 Task: Select coaching & mentoring.
Action: Mouse moved to (489, 187)
Screenshot: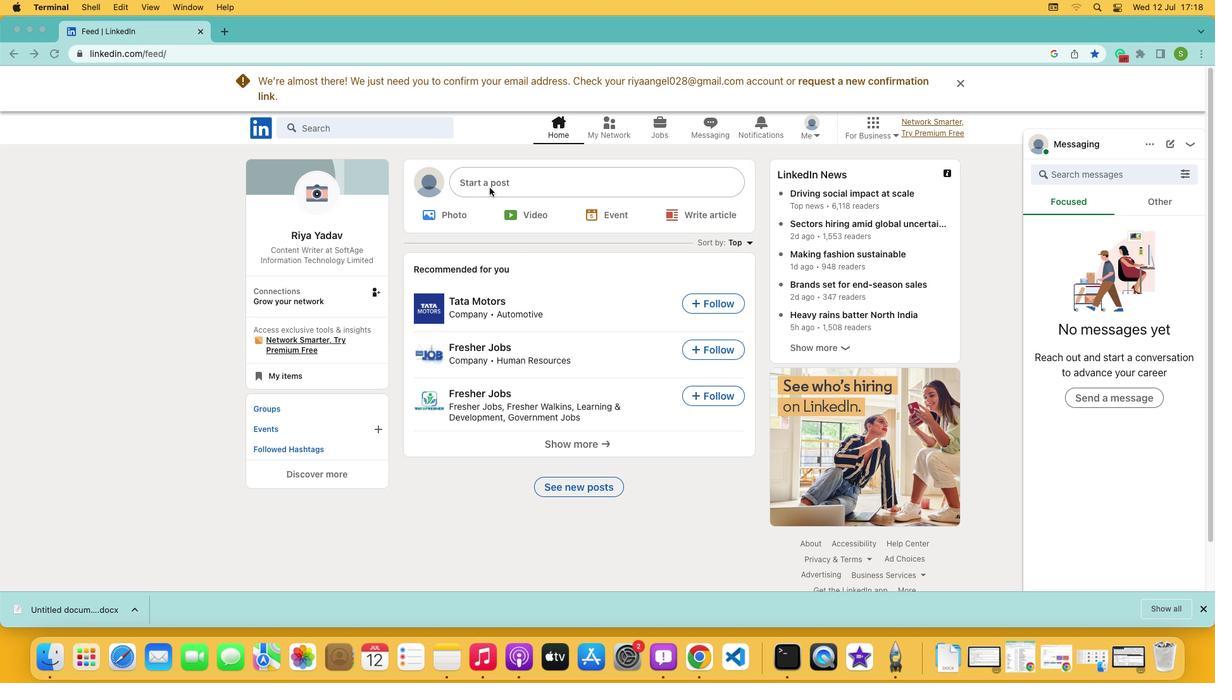 
Action: Mouse pressed left at (489, 187)
Screenshot: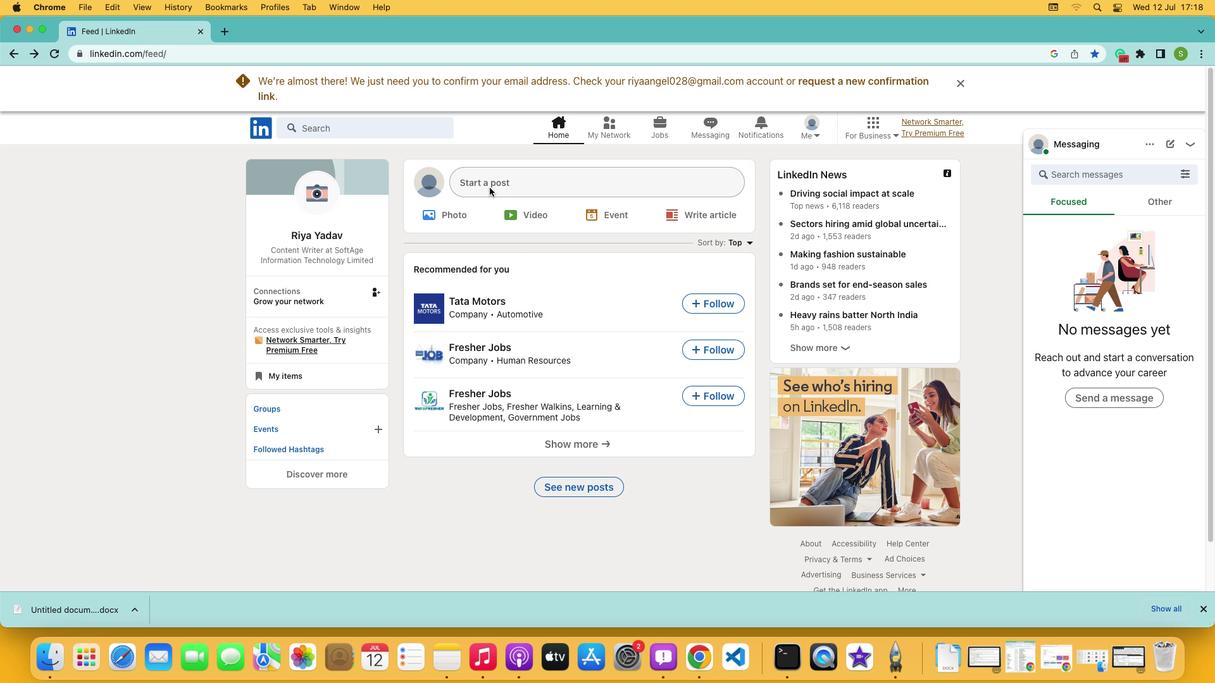
Action: Mouse pressed left at (489, 187)
Screenshot: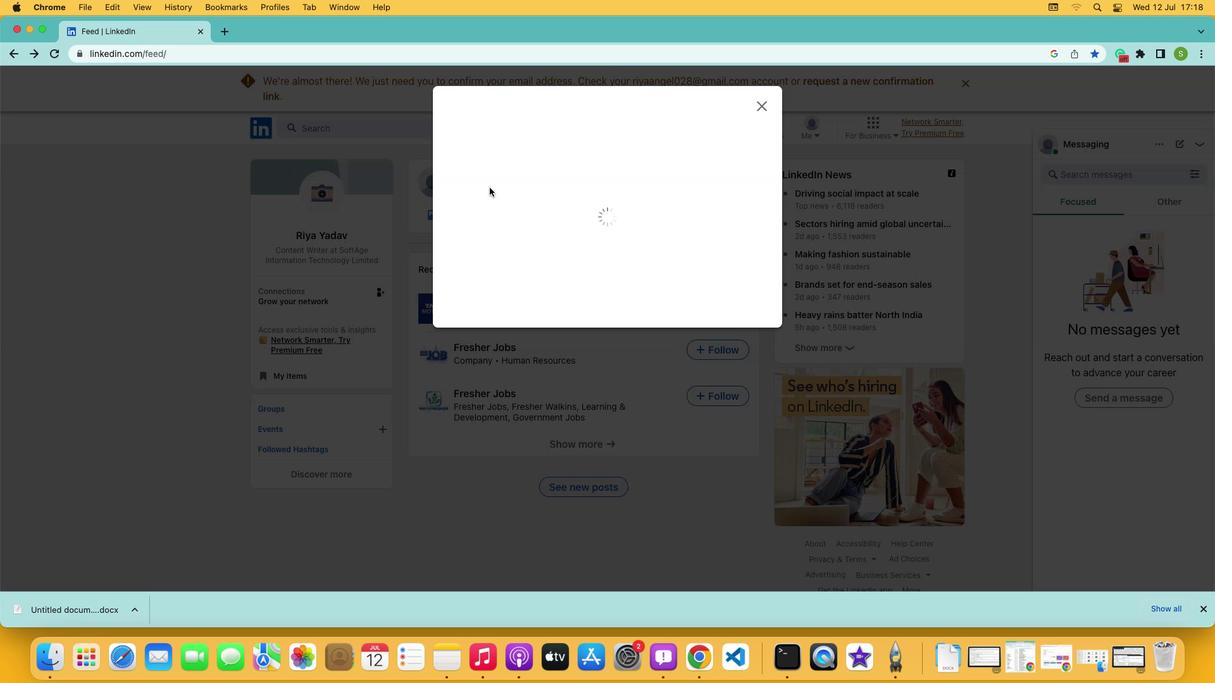 
Action: Mouse moved to (549, 384)
Screenshot: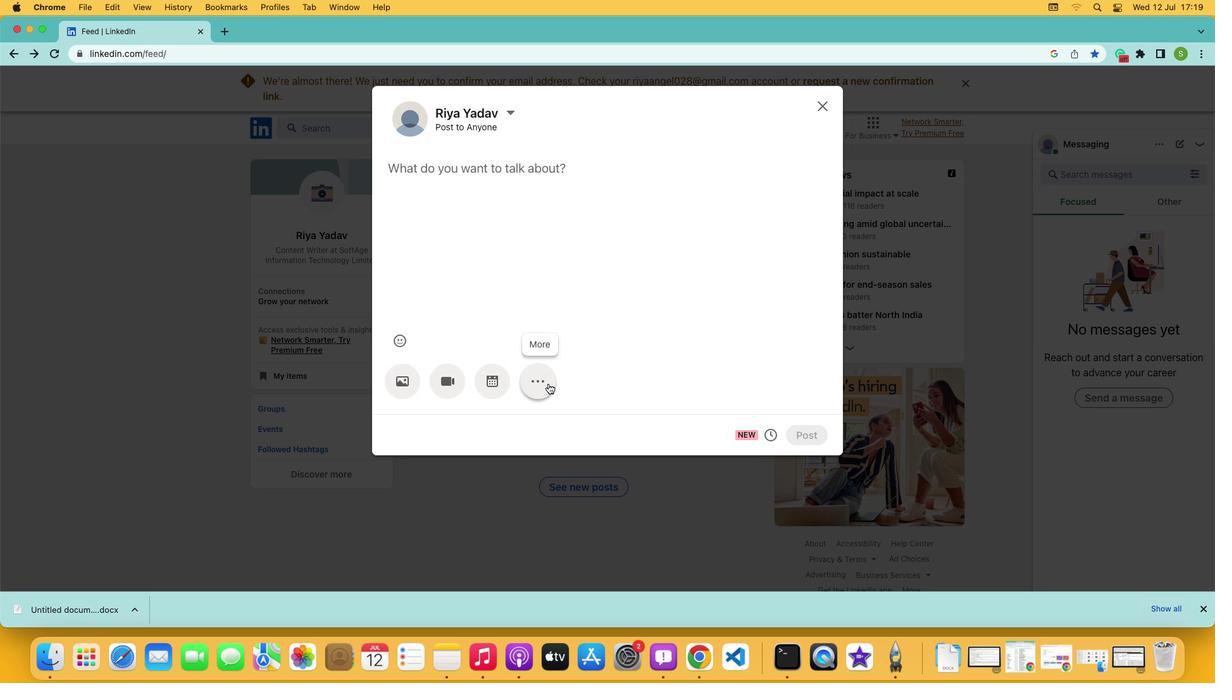 
Action: Mouse pressed left at (549, 384)
Screenshot: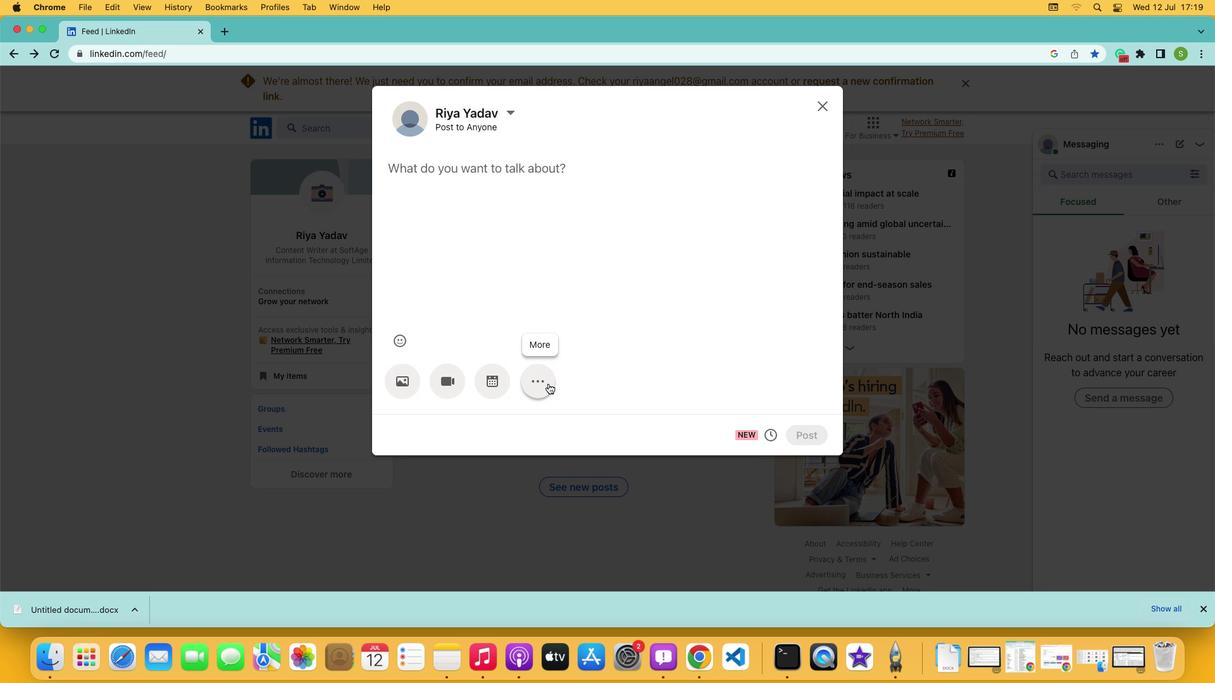
Action: Mouse moved to (711, 379)
Screenshot: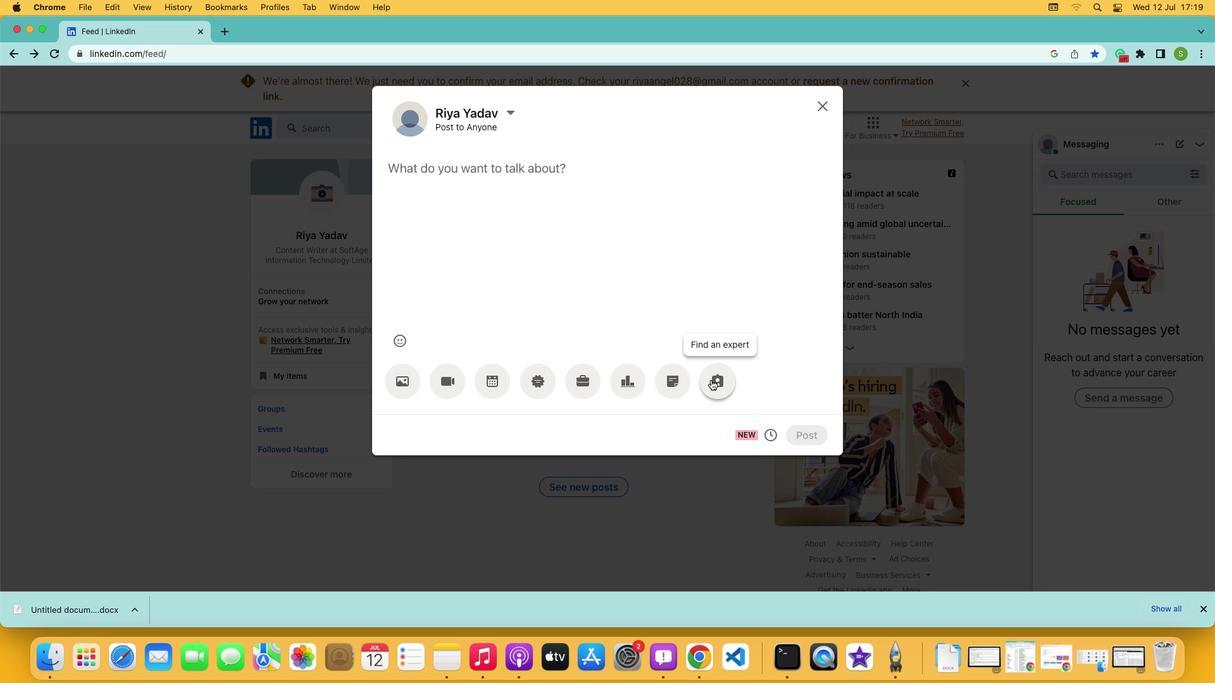 
Action: Mouse pressed left at (711, 379)
Screenshot: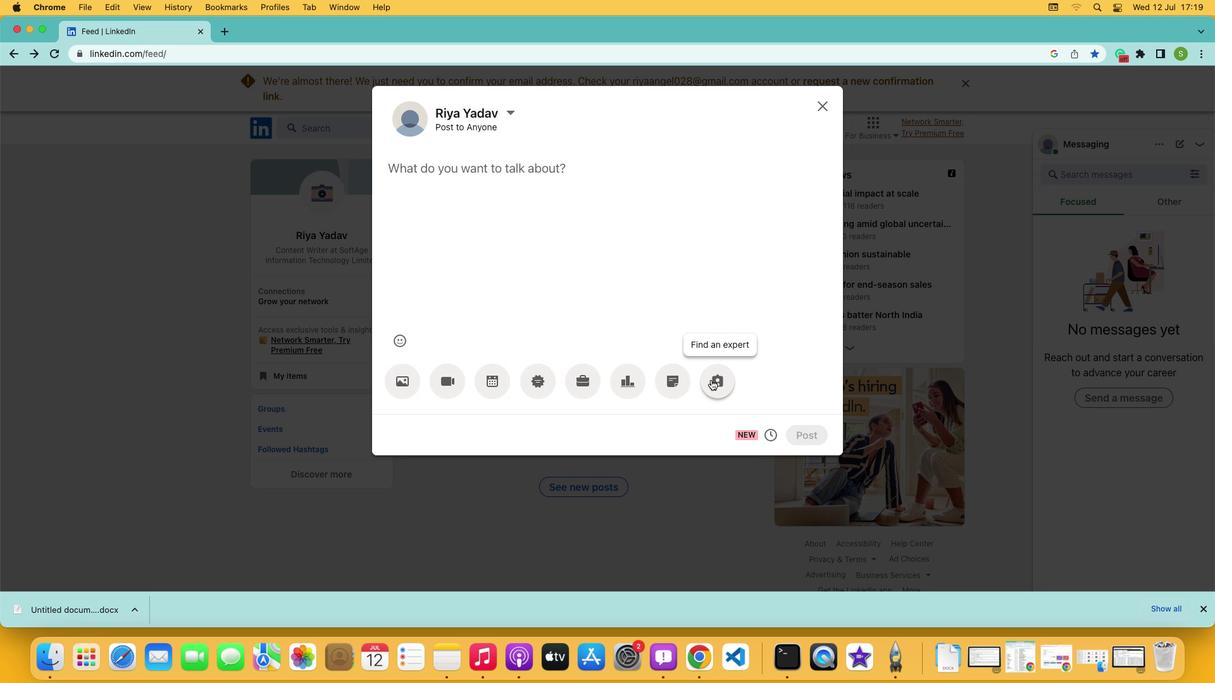 
Action: Mouse moved to (535, 191)
Screenshot: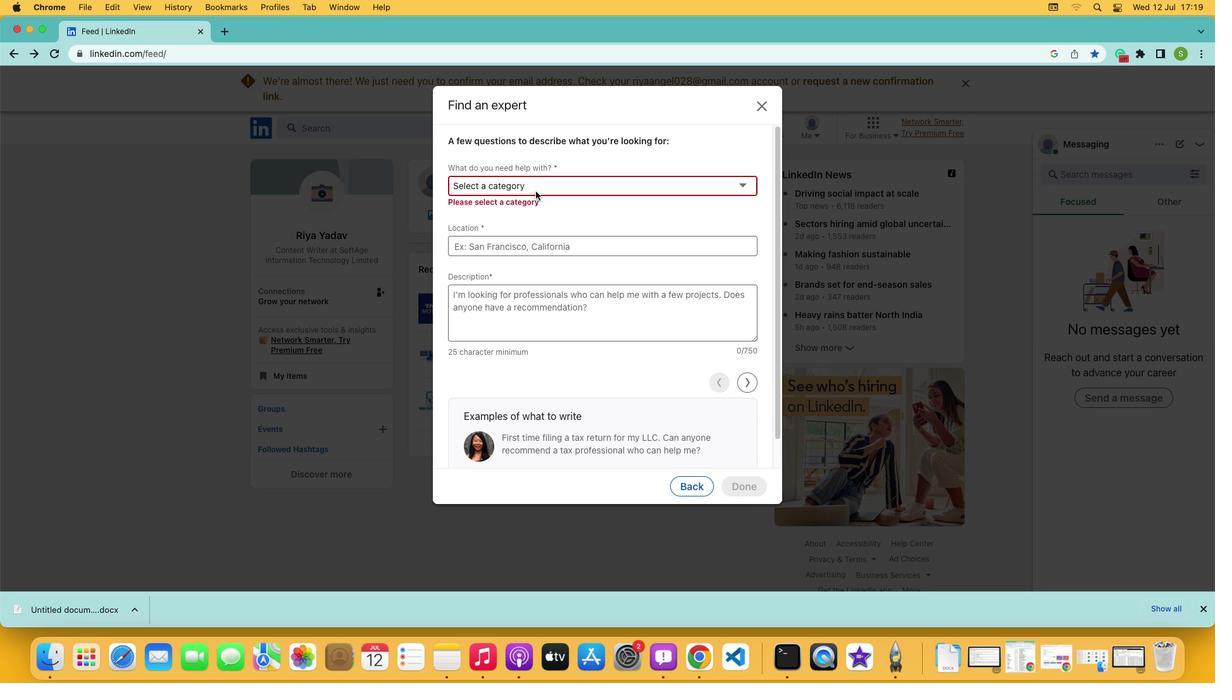 
Action: Mouse pressed left at (535, 191)
Screenshot: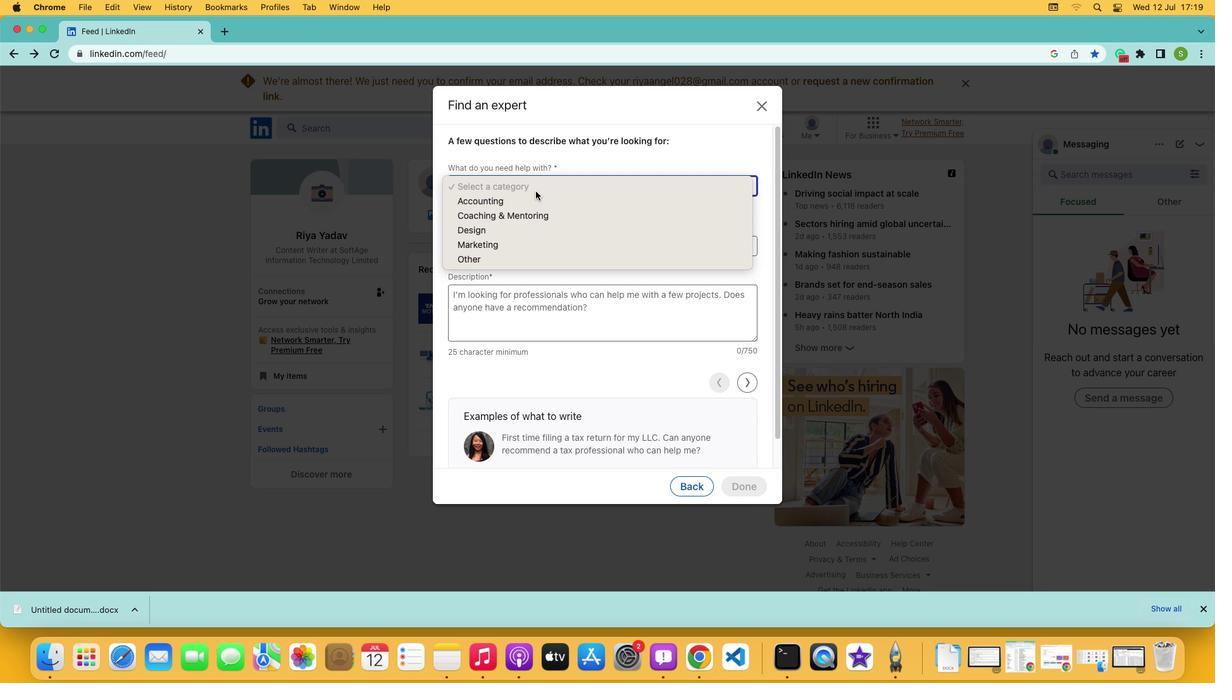 
Action: Mouse moved to (523, 220)
Screenshot: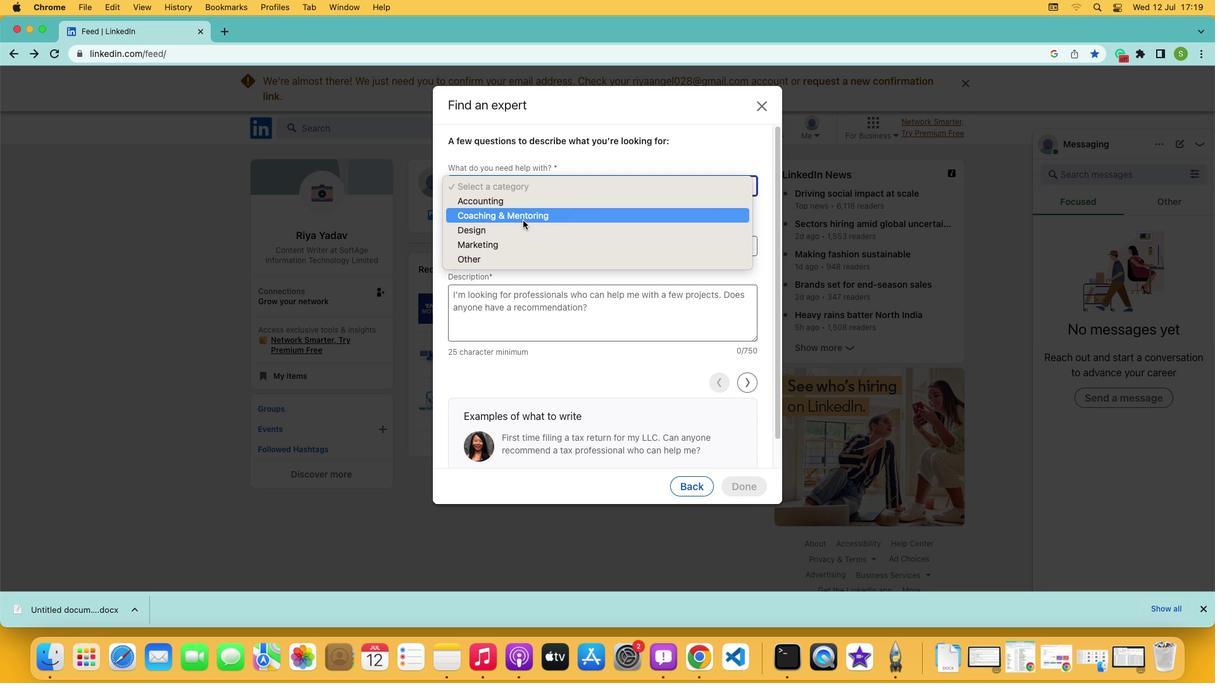 
Action: Mouse pressed left at (523, 220)
Screenshot: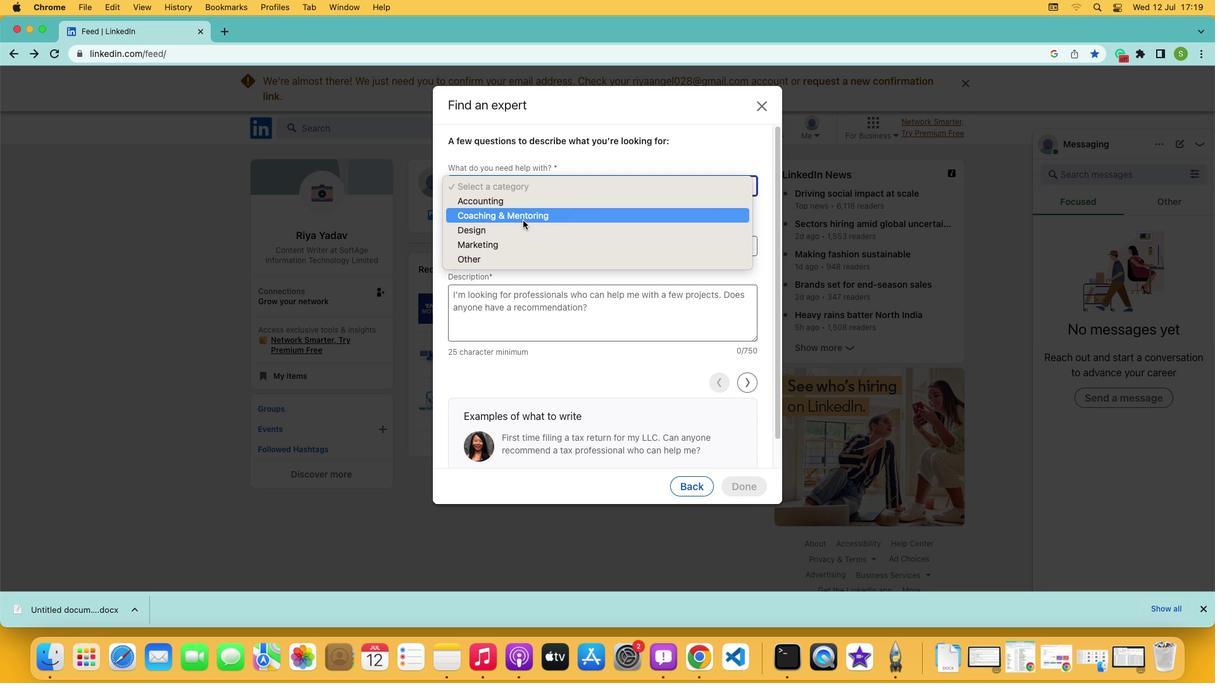 
Action: Mouse moved to (523, 229)
Screenshot: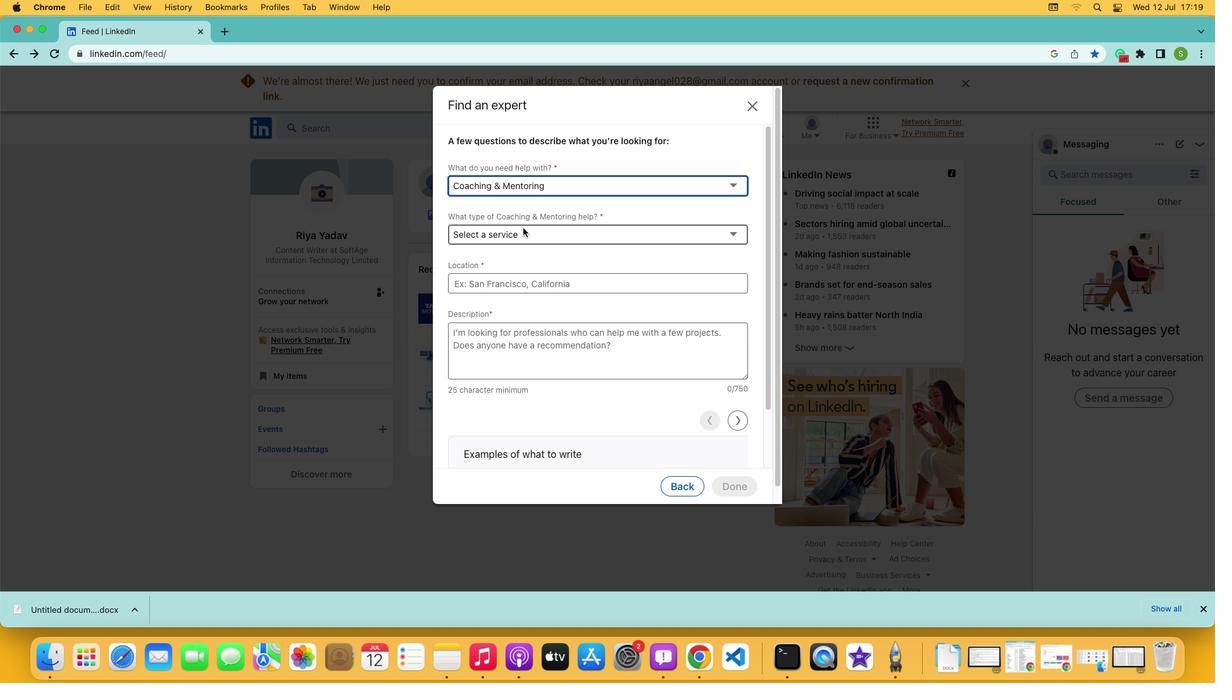 
